 Task: Create Card Risk Management Review in Board Social Media Influencer Marketing Platforms to Workspace Factoring Services. Create Card Human Resources Conference Review in Board Market Research and Insights to Workspace Factoring Services. Create Card Crisis Management Review in Board Product Roadmap Planning and Prioritization to Workspace Factoring Services
Action: Mouse moved to (71, 304)
Screenshot: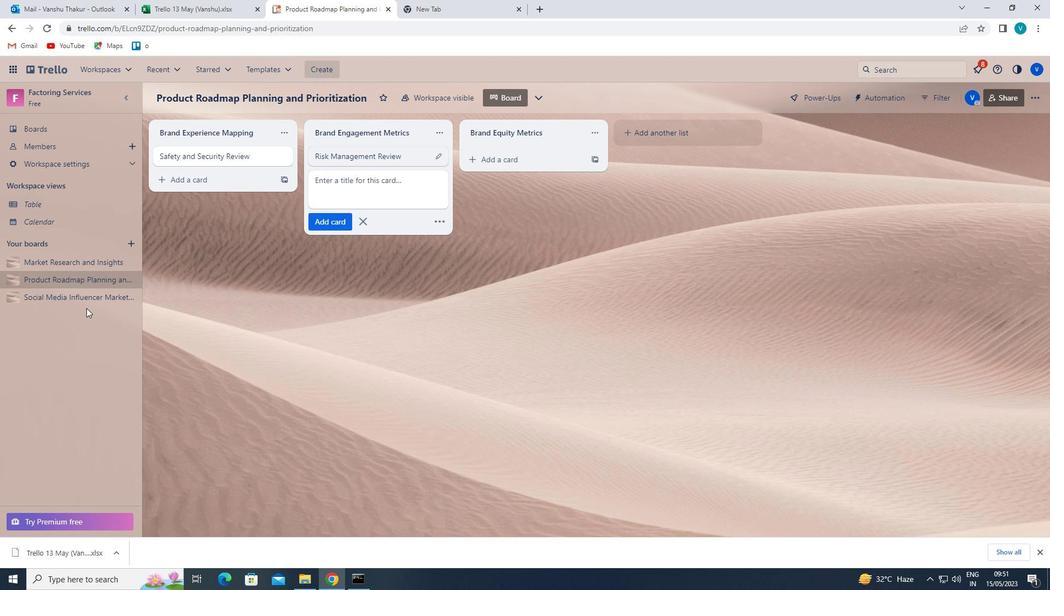 
Action: Mouse pressed left at (71, 304)
Screenshot: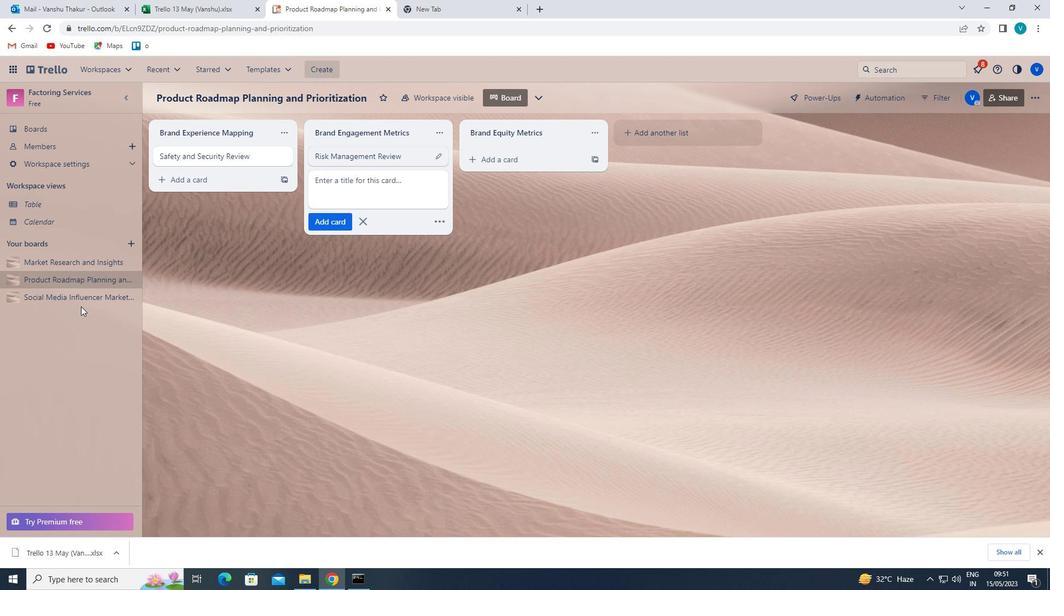 
Action: Mouse moved to (503, 160)
Screenshot: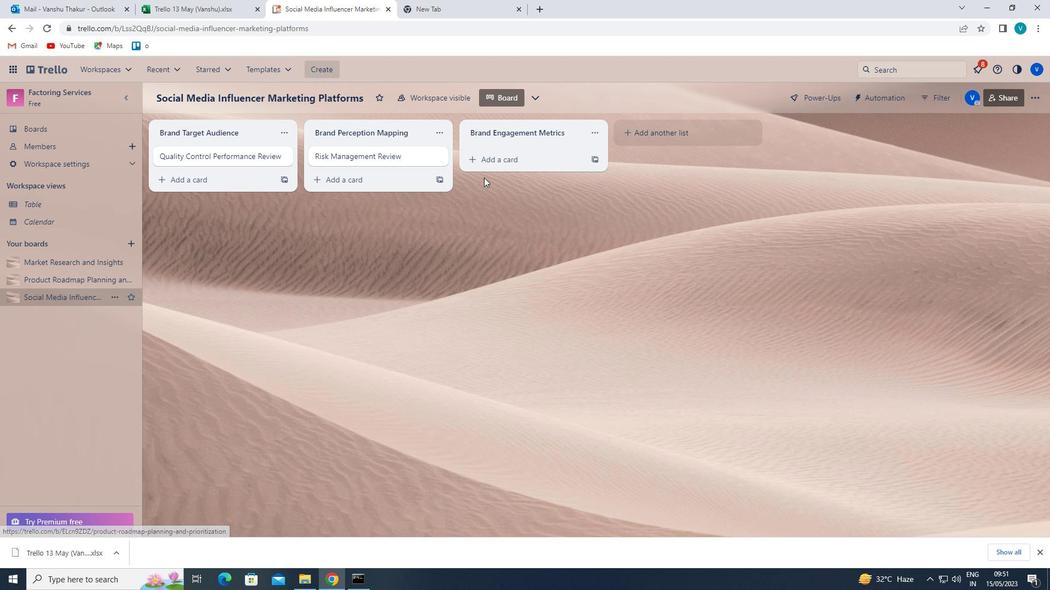 
Action: Mouse pressed left at (503, 160)
Screenshot: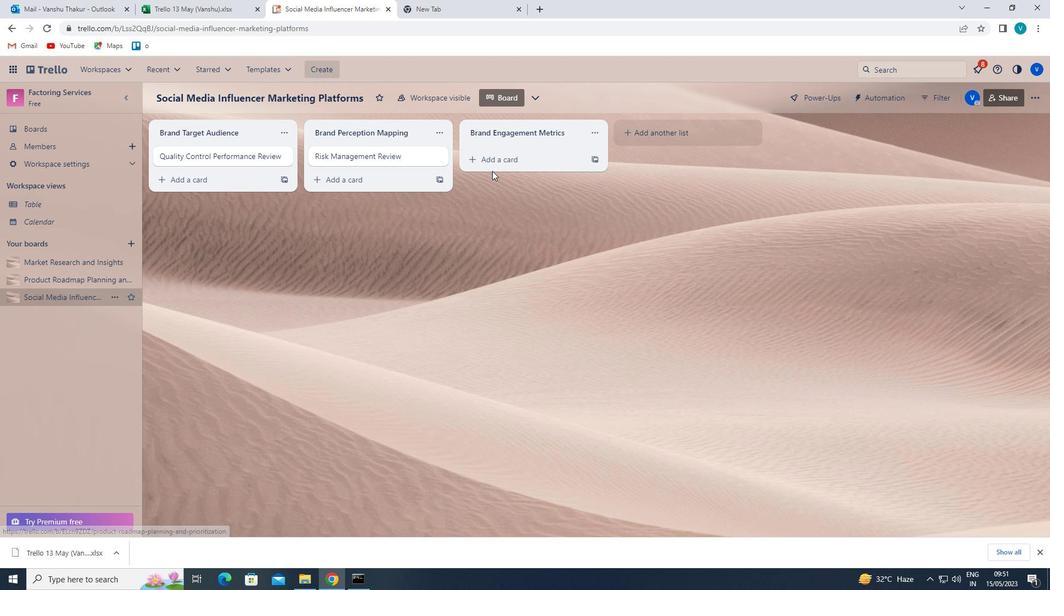 
Action: Key pressed <Key.shift>R
Screenshot: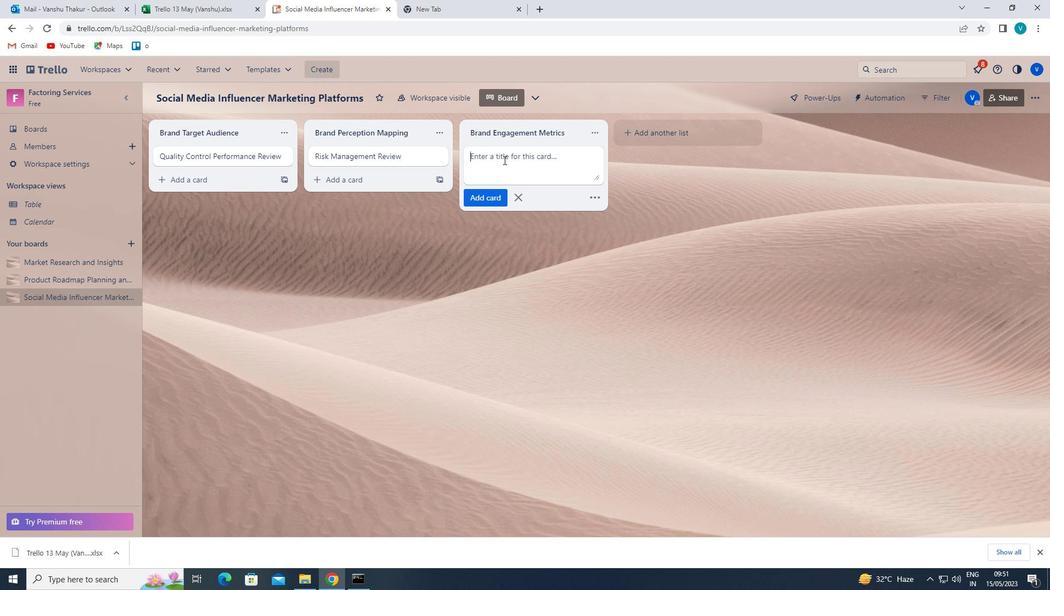 
Action: Mouse moved to (492, 165)
Screenshot: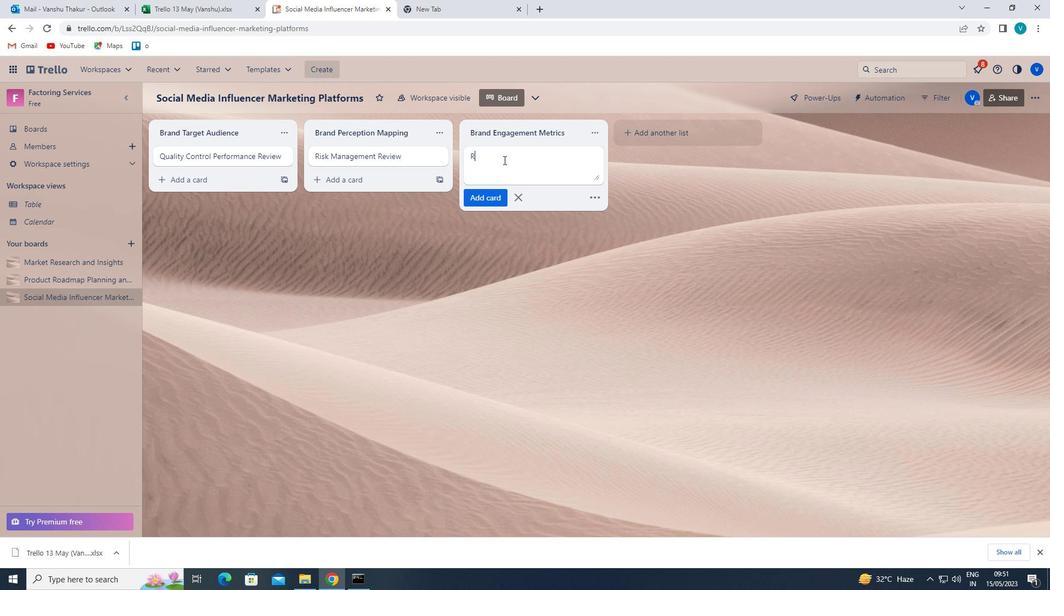 
Action: Key pressed I
Screenshot: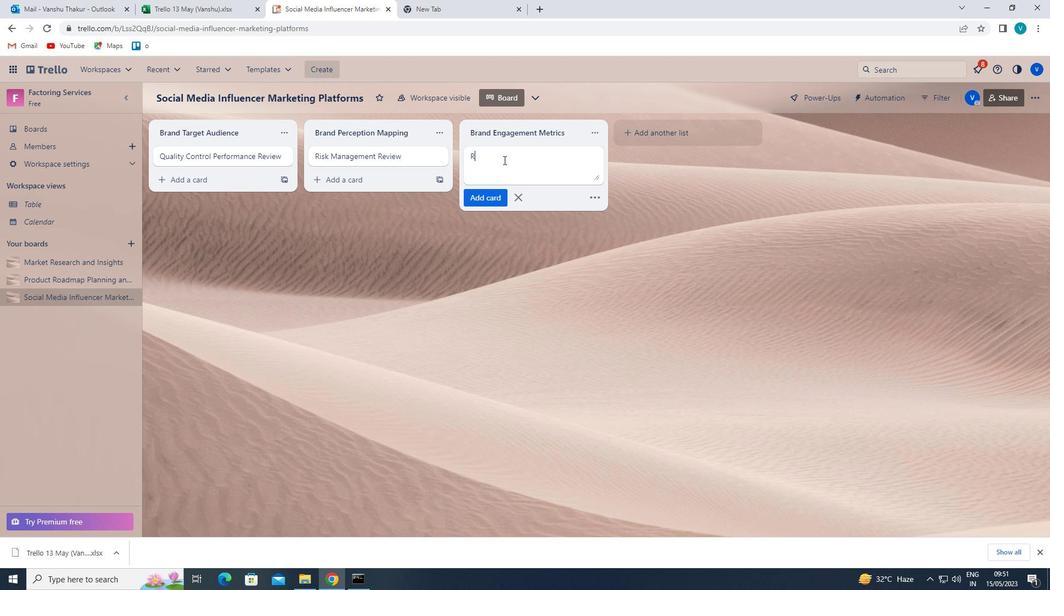 
Action: Mouse moved to (487, 169)
Screenshot: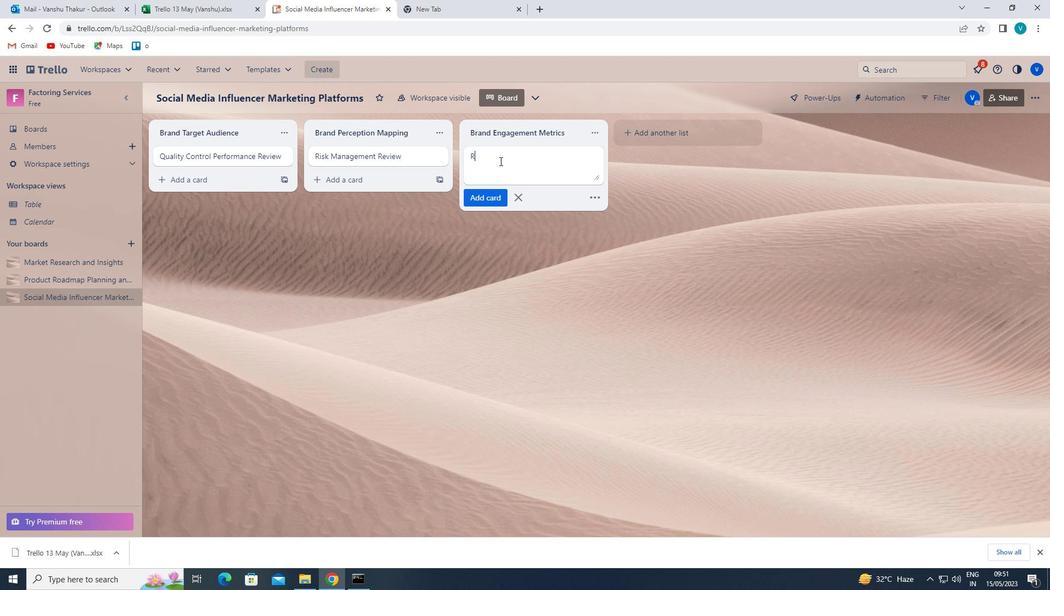 
Action: Key pressed S
Screenshot: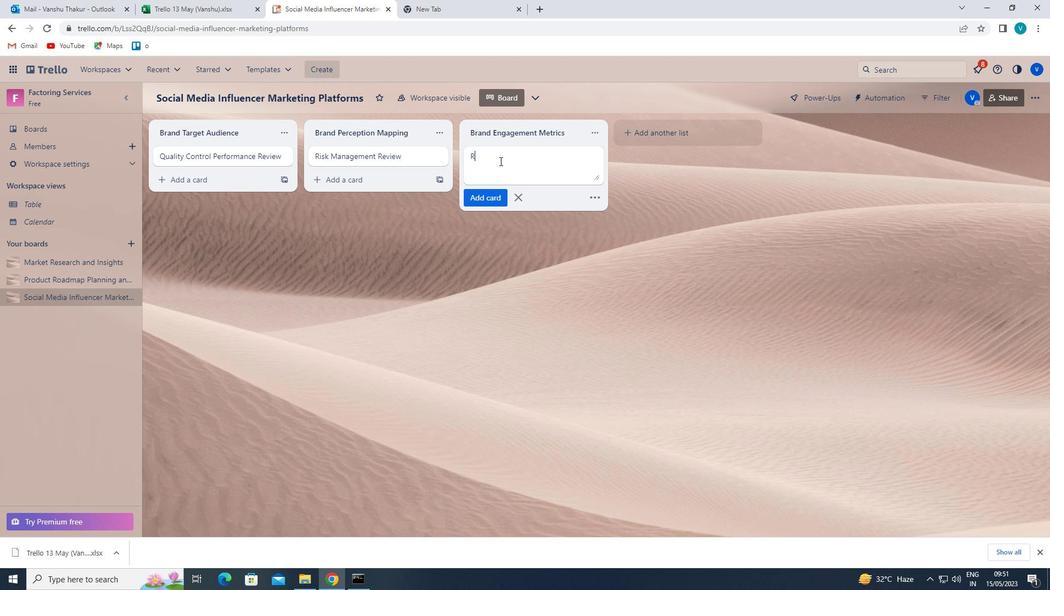 
Action: Mouse moved to (486, 169)
Screenshot: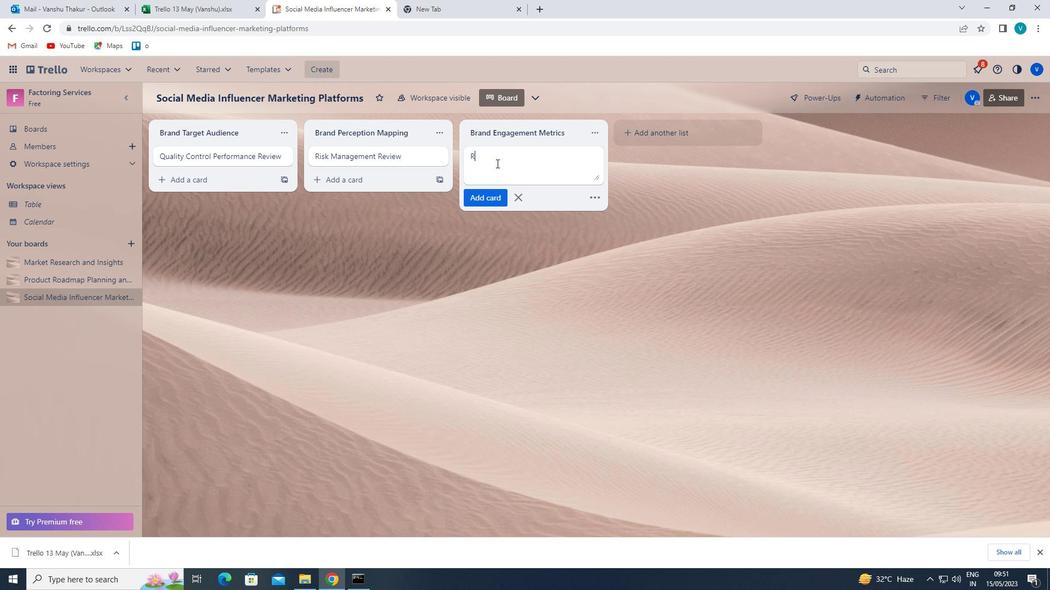 
Action: Key pressed K<Key.space><Key.shift>MANAGEMENT<Key.space><Key.shift>REVIEW<Key.enter>
Screenshot: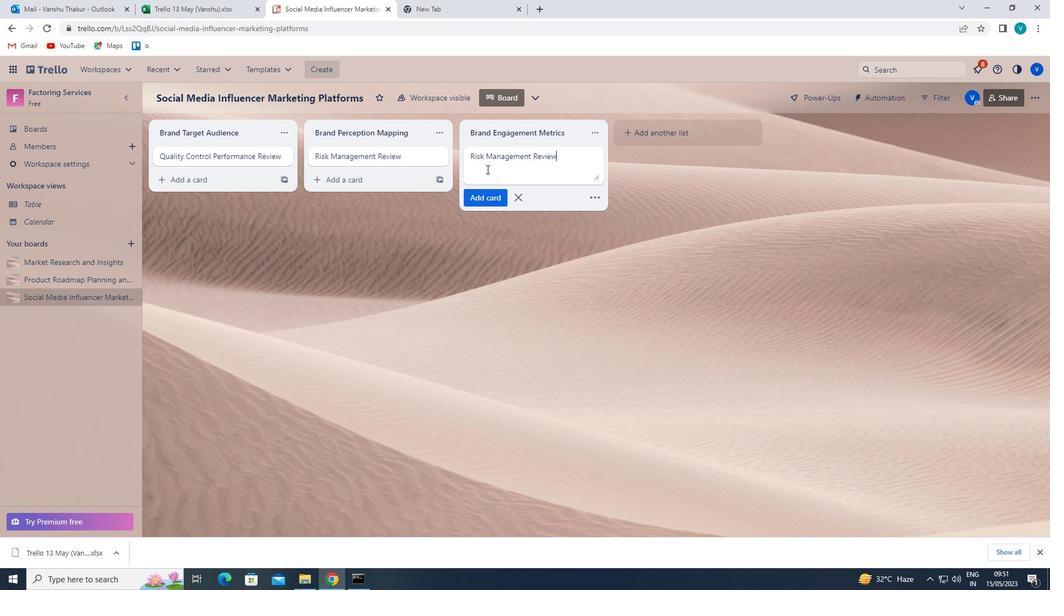 
Action: Mouse moved to (75, 258)
Screenshot: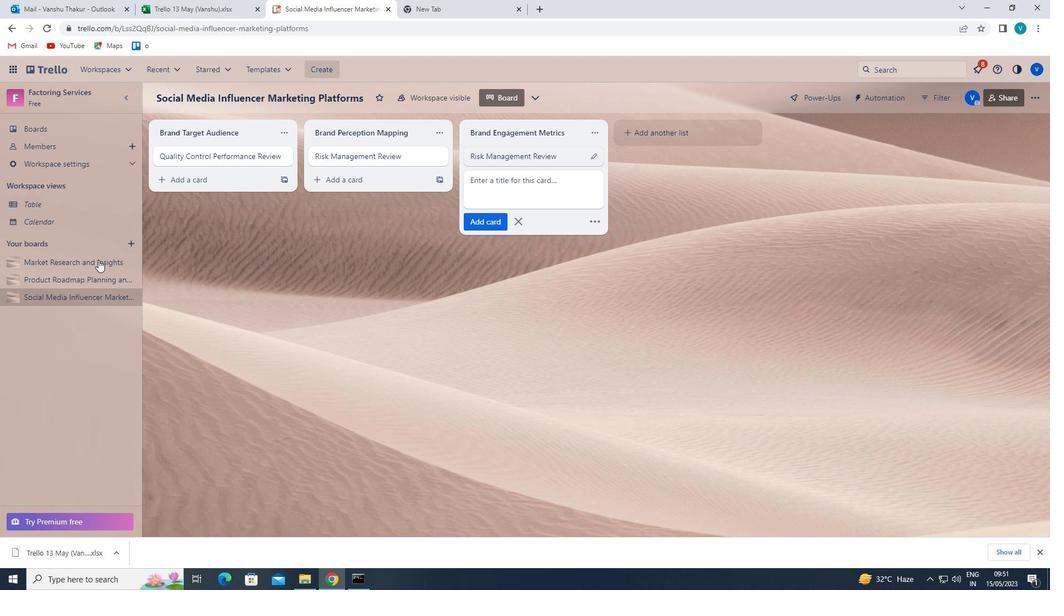 
Action: Mouse pressed left at (75, 258)
Screenshot: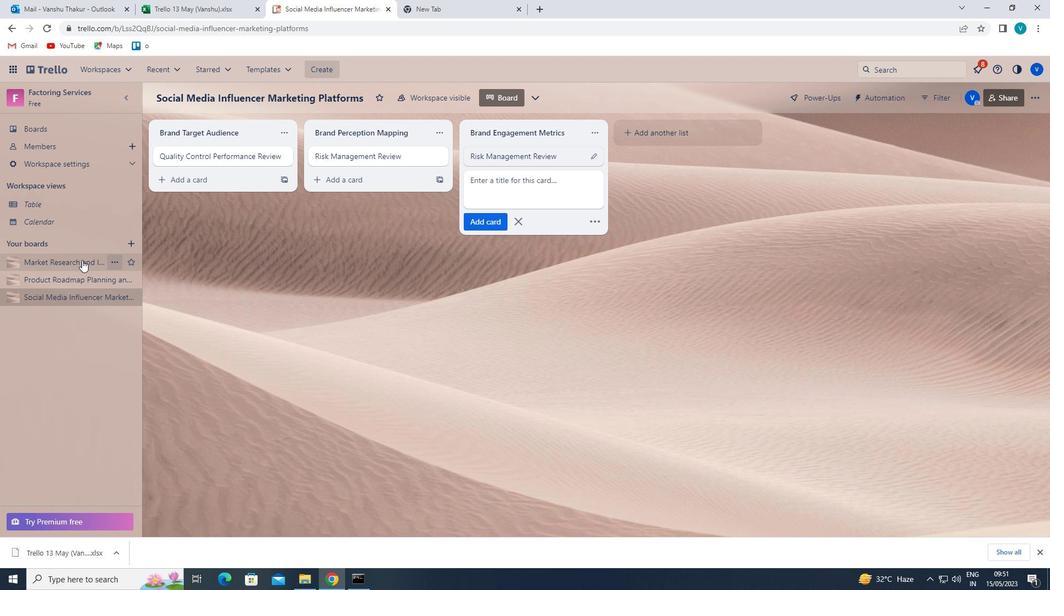 
Action: Mouse moved to (503, 159)
Screenshot: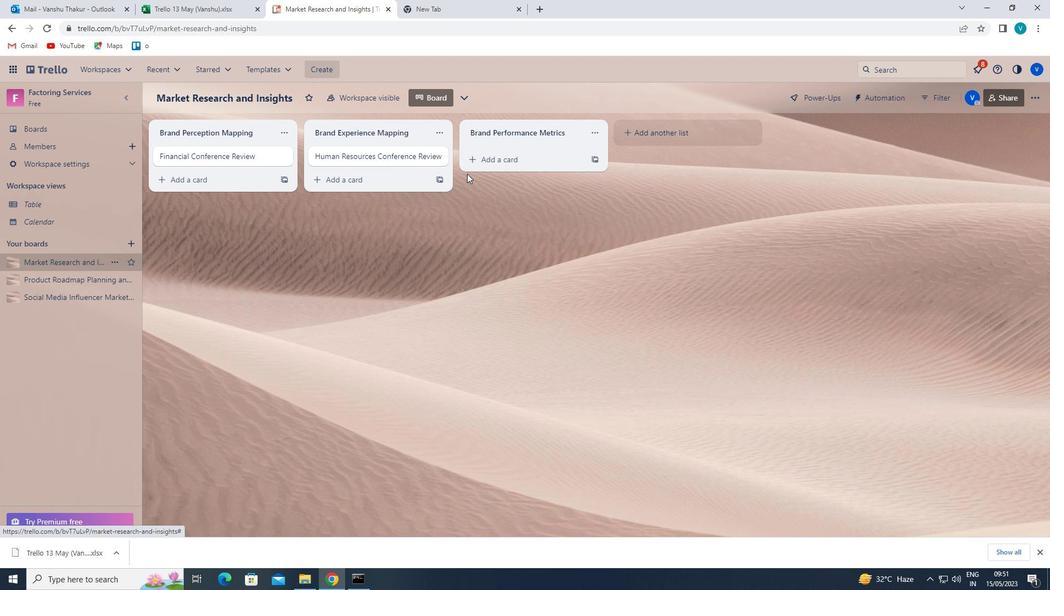 
Action: Mouse pressed left at (503, 159)
Screenshot: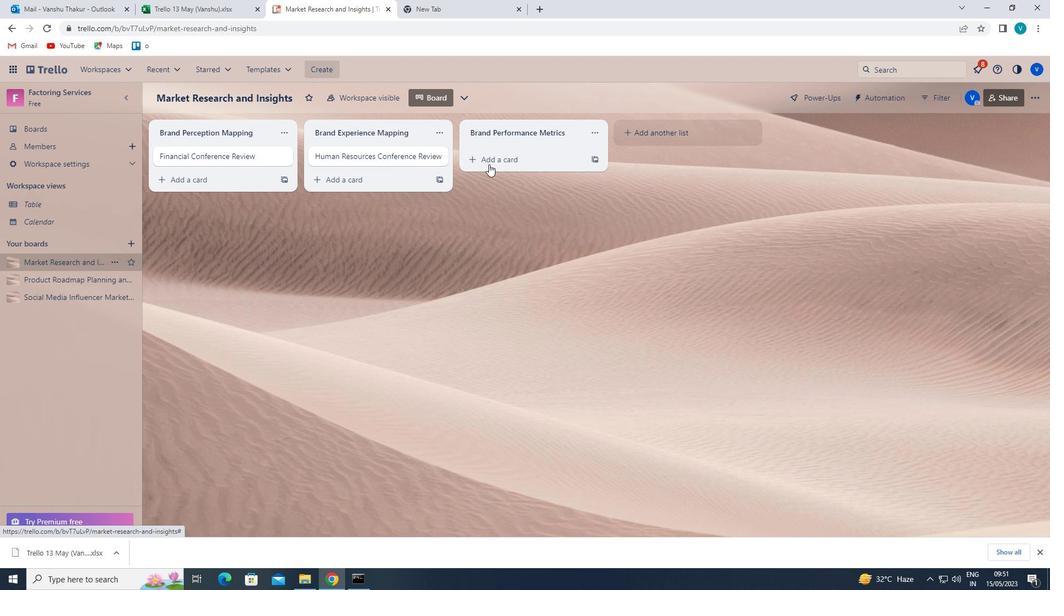 
Action: Mouse moved to (489, 167)
Screenshot: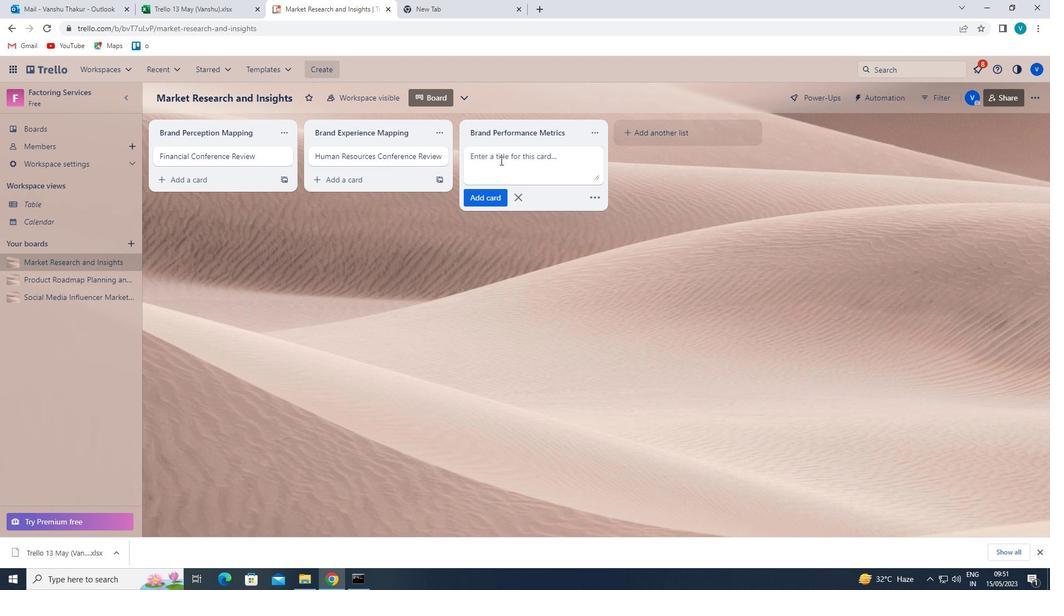 
Action: Key pressed <Key.shift>HUMAN<Key.space>
Screenshot: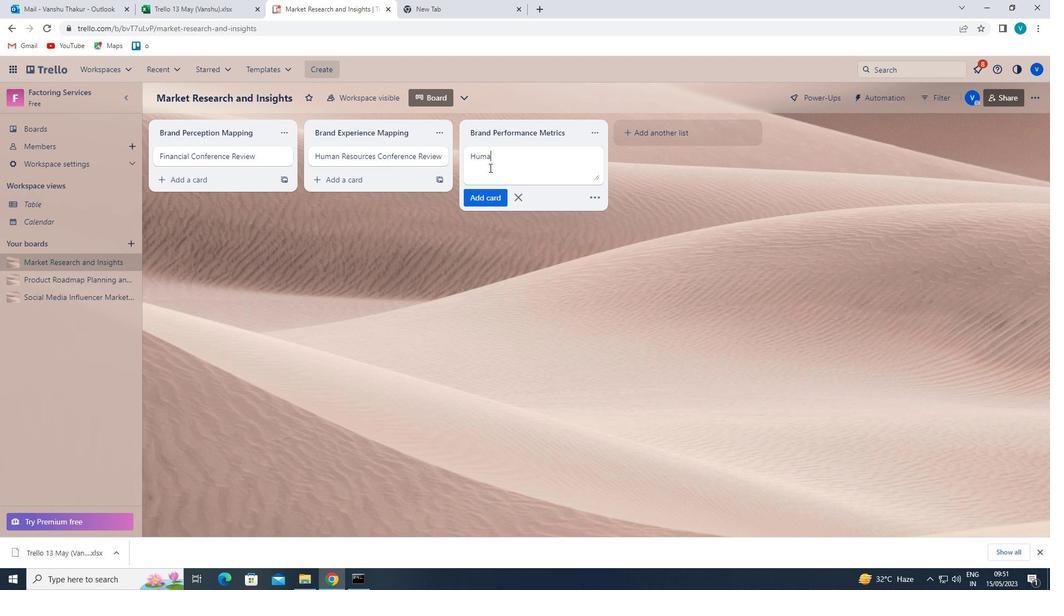 
Action: Mouse moved to (489, 167)
Screenshot: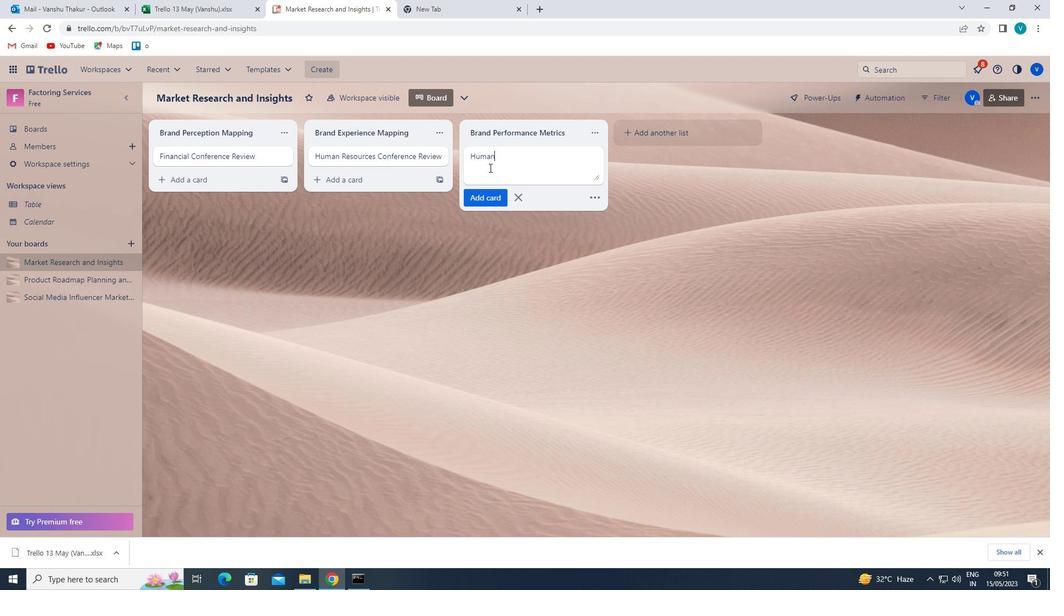 
Action: Key pressed <Key.shift>RESOURCES<Key.space><Key.shift>CON
Screenshot: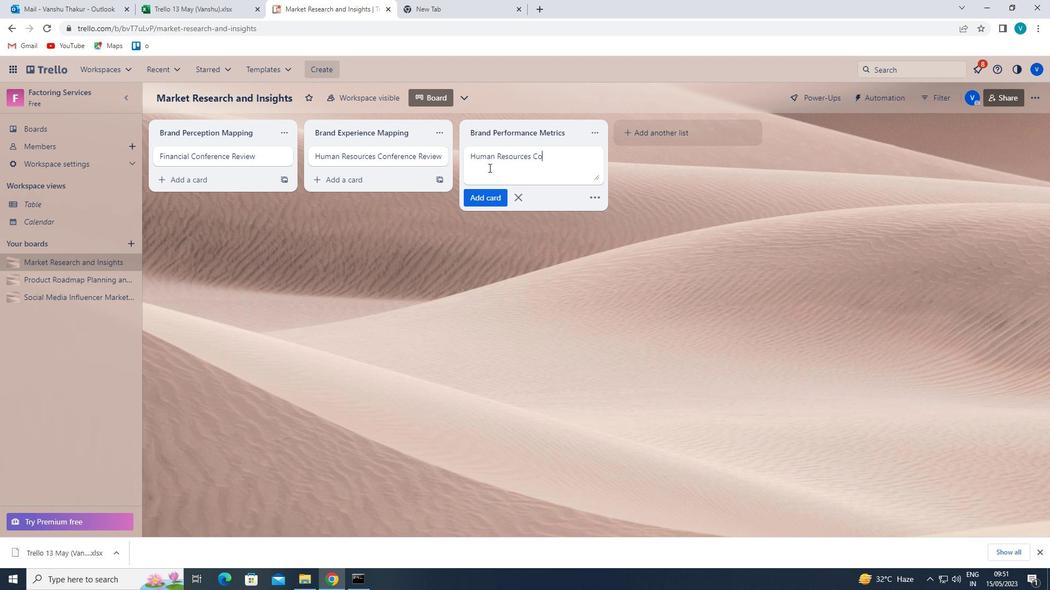 
Action: Mouse moved to (488, 167)
Screenshot: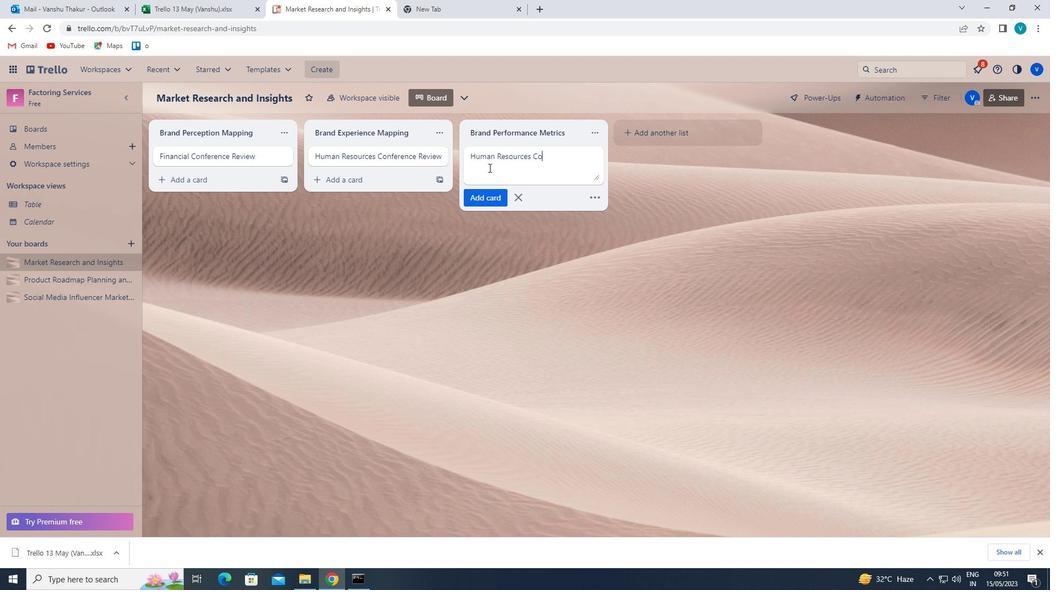 
Action: Key pressed FEREN
Screenshot: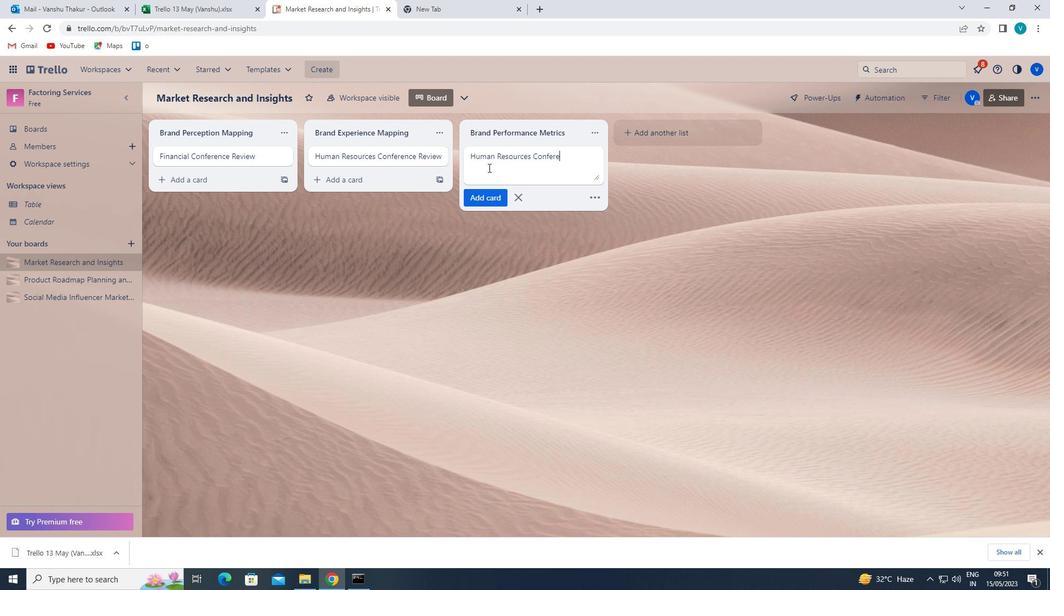 
Action: Mouse moved to (486, 169)
Screenshot: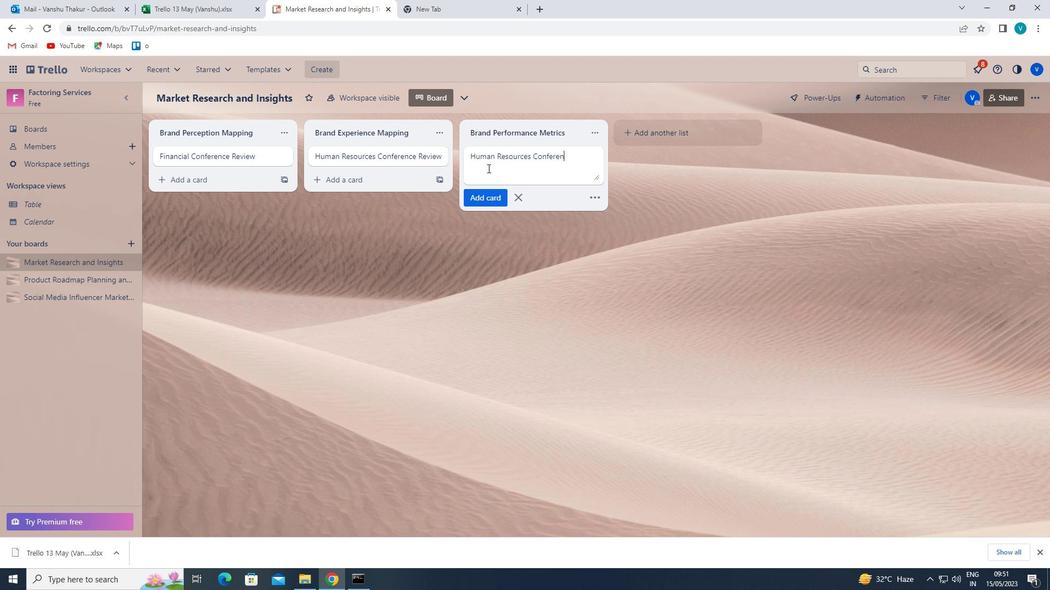 
Action: Key pressed C
Screenshot: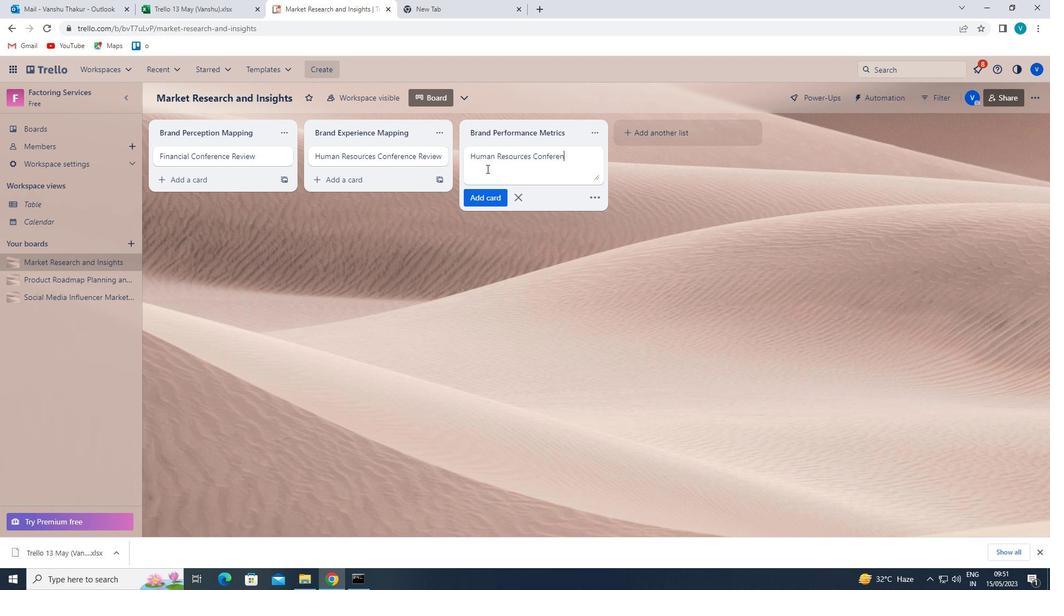 
Action: Mouse moved to (486, 169)
Screenshot: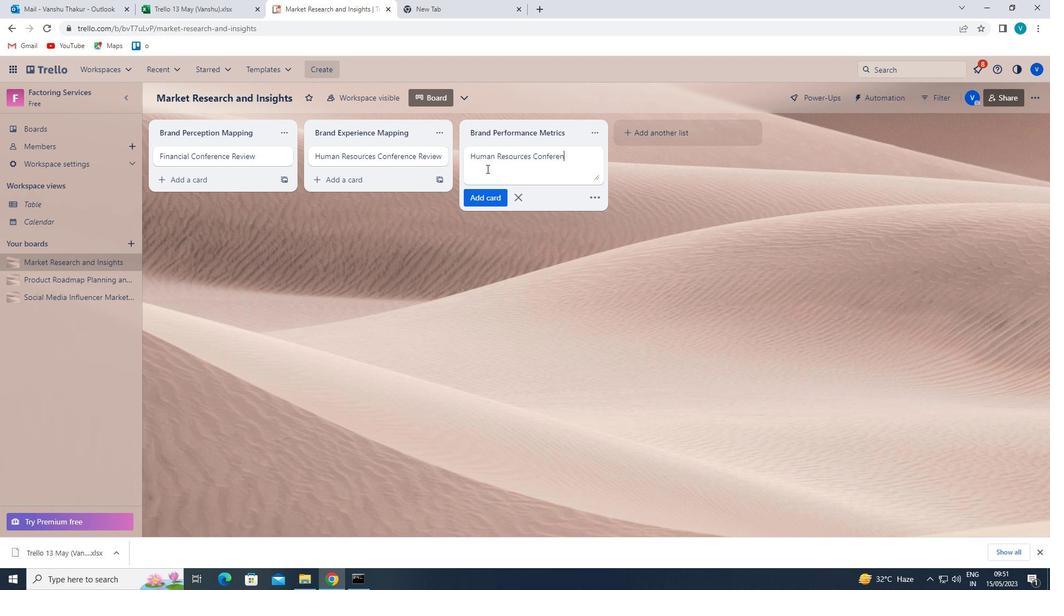 
Action: Key pressed E<Key.space><Key.shift>REVIEW<Key.enter>
Screenshot: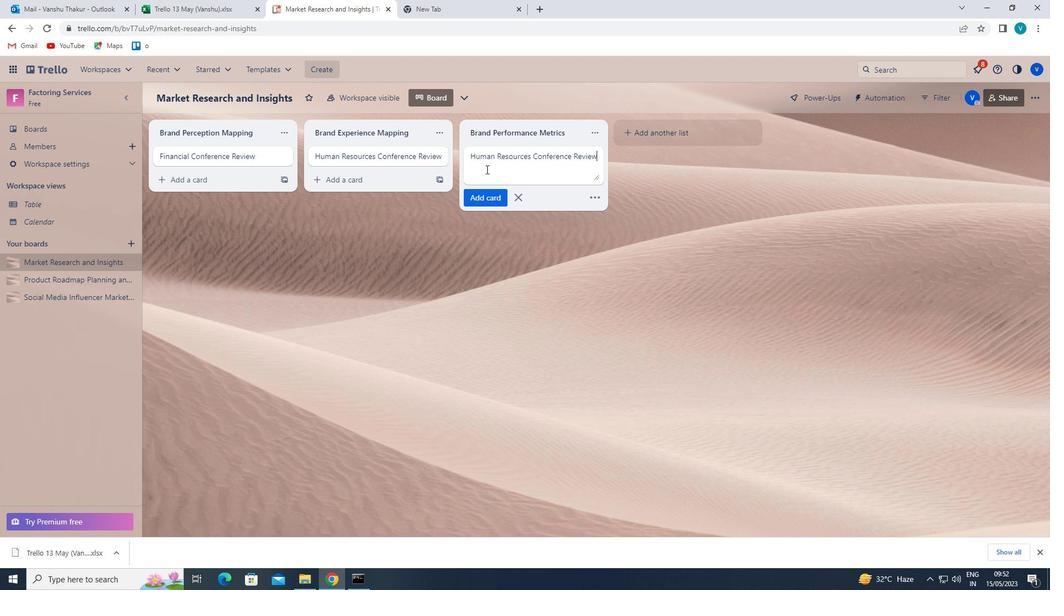 
Action: Mouse moved to (94, 274)
Screenshot: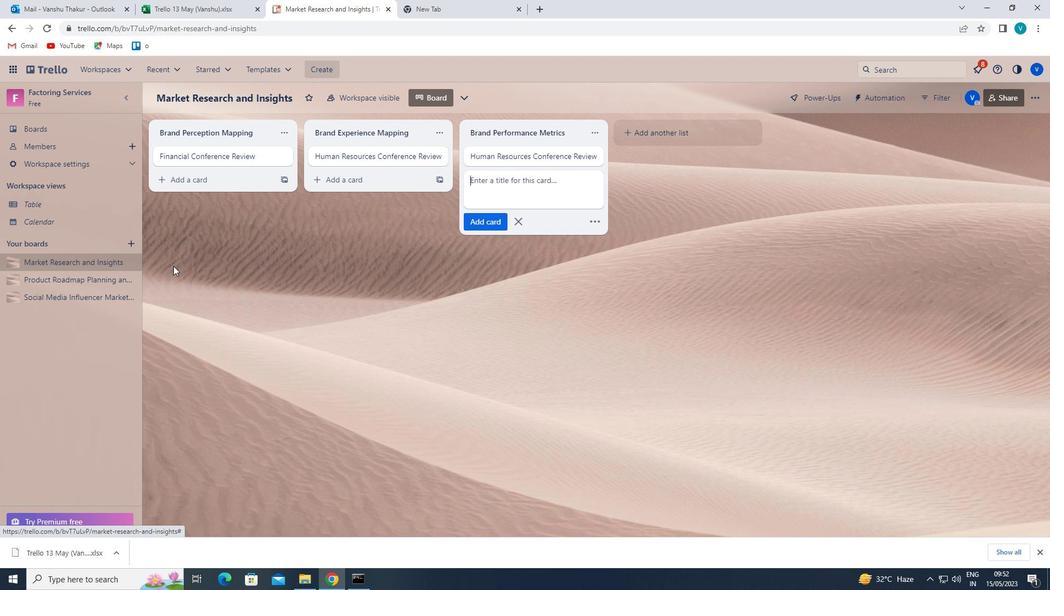 
Action: Mouse pressed left at (94, 274)
Screenshot: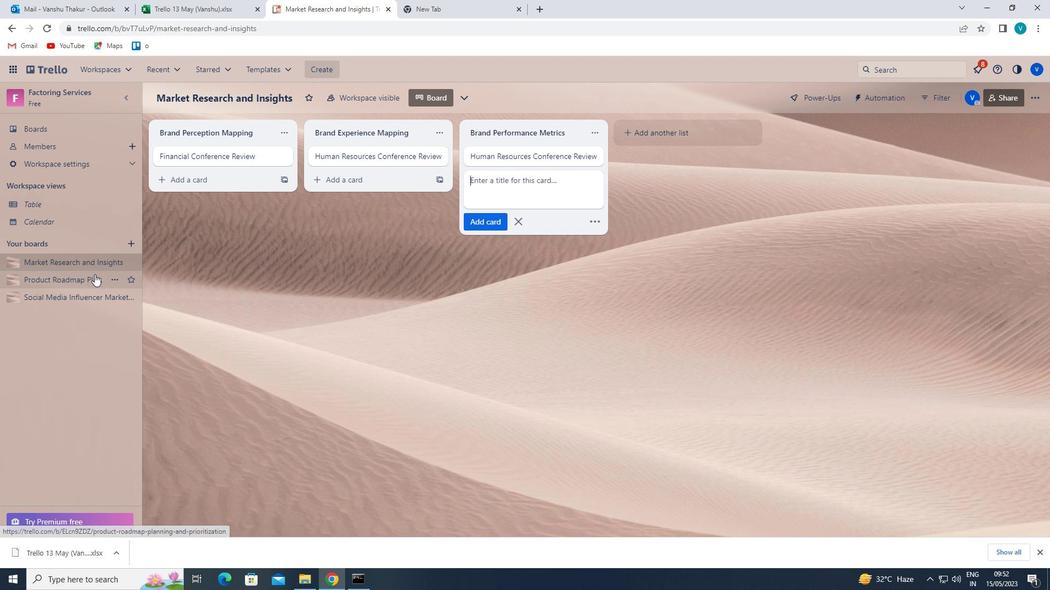 
Action: Mouse moved to (523, 154)
Screenshot: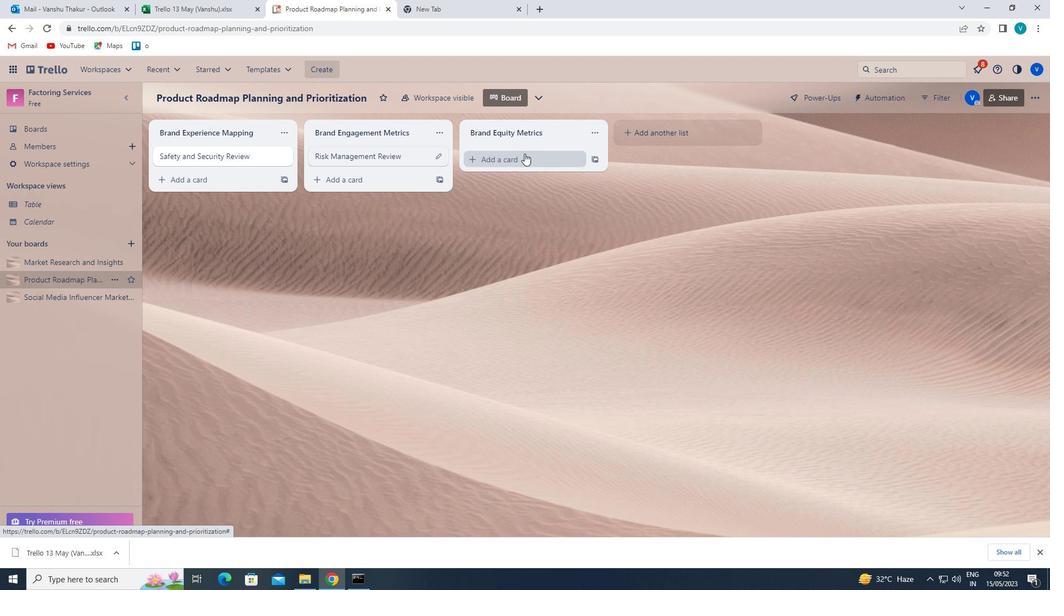 
Action: Mouse pressed left at (523, 154)
Screenshot: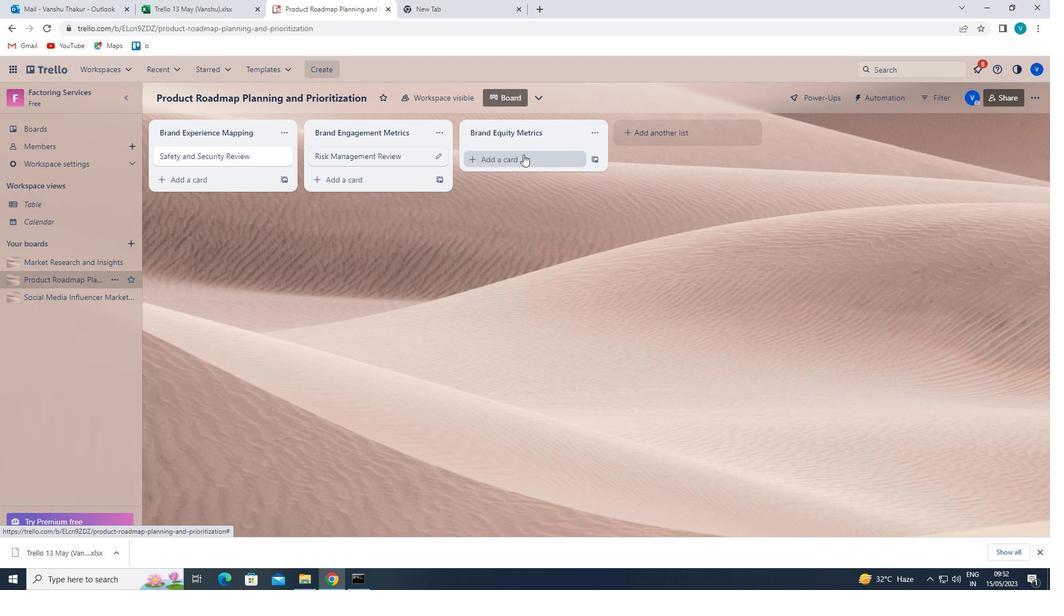 
Action: Key pressed <Key.shift>C
Screenshot: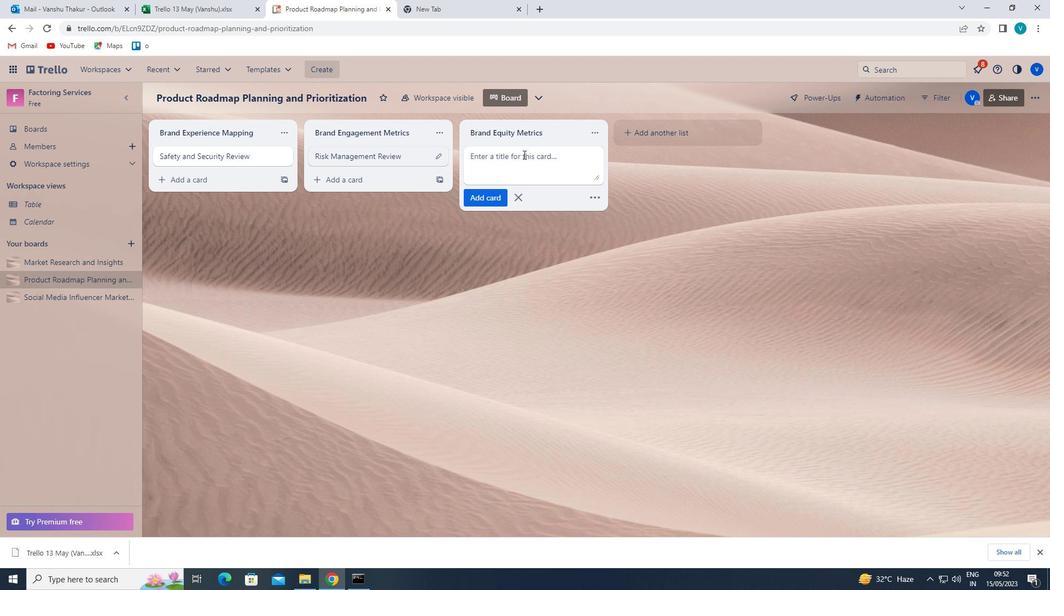 
Action: Mouse moved to (519, 158)
Screenshot: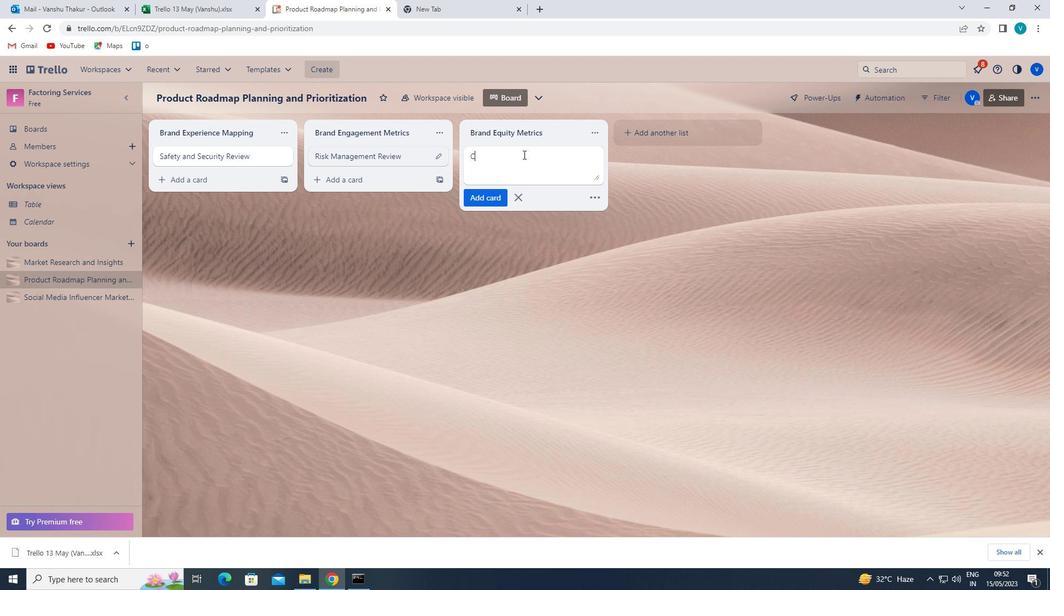 
Action: Key pressed RISIS<Key.space><Key.shift>ANA<Key.backspace><Key.backspace><Key.backspace><Key.shift>MANAGEMENT<Key.space><Key.shift>REVIEW<Key.enter>
Screenshot: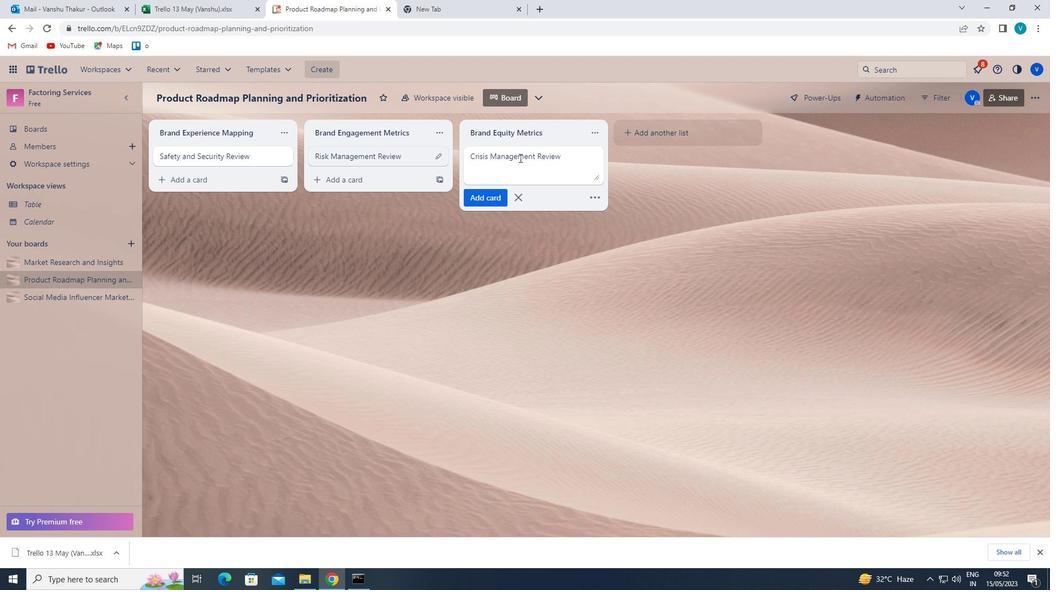 
